 Task: Enable the option highlight clipped pixels for Open GL video output.
Action: Mouse moved to (99, 16)
Screenshot: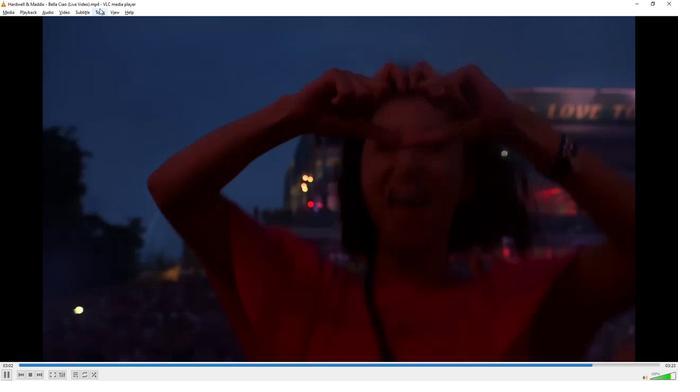 
Action: Mouse pressed left at (99, 16)
Screenshot: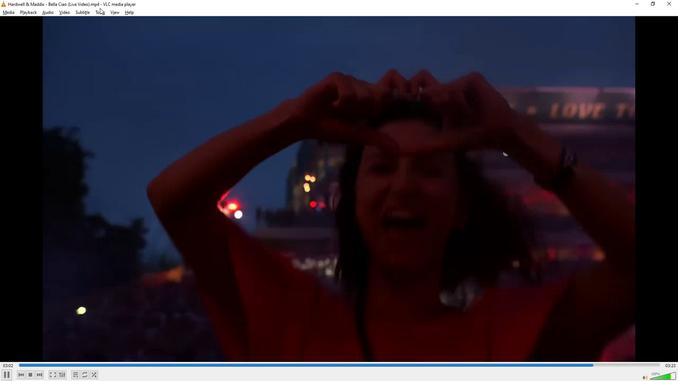 
Action: Mouse moved to (100, 19)
Screenshot: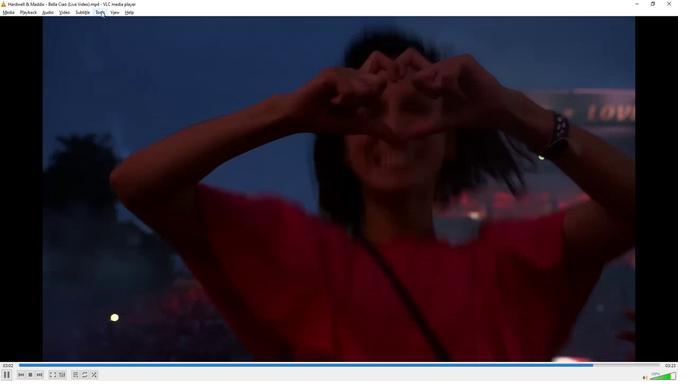 
Action: Mouse pressed left at (100, 19)
Screenshot: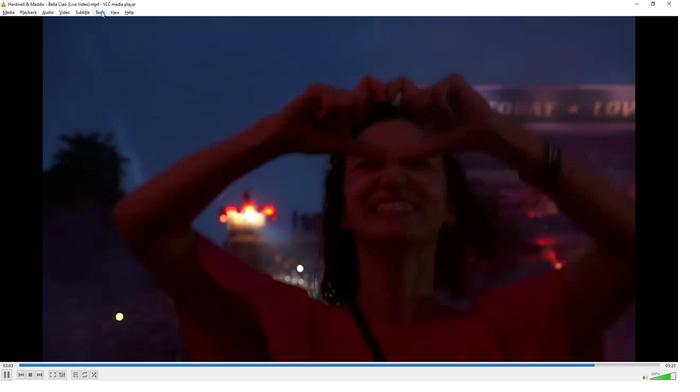 
Action: Mouse moved to (109, 96)
Screenshot: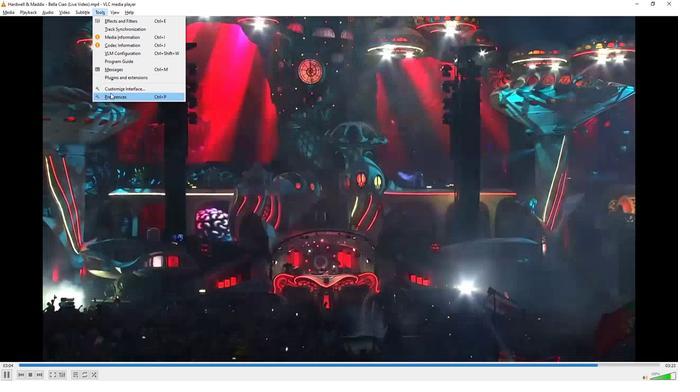 
Action: Mouse pressed left at (109, 96)
Screenshot: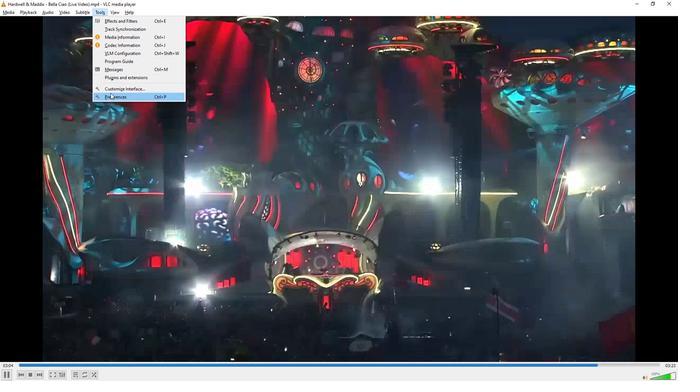 
Action: Mouse moved to (150, 294)
Screenshot: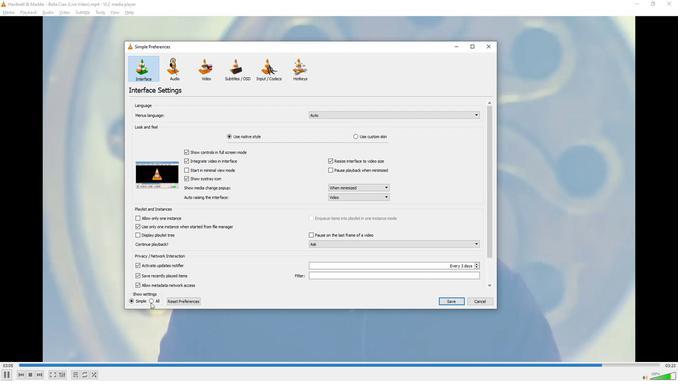 
Action: Mouse pressed left at (150, 294)
Screenshot: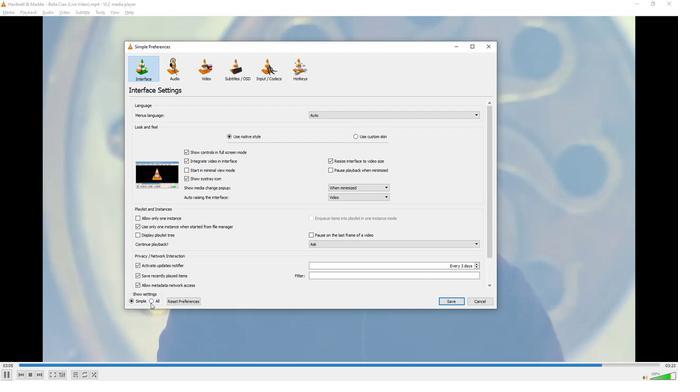 
Action: Mouse moved to (141, 254)
Screenshot: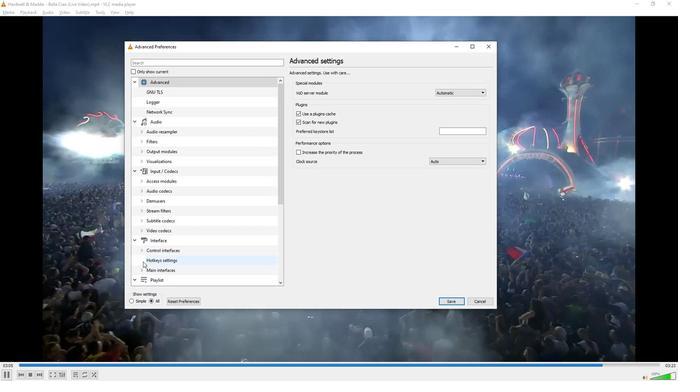 
Action: Mouse scrolled (141, 254) with delta (0, 0)
Screenshot: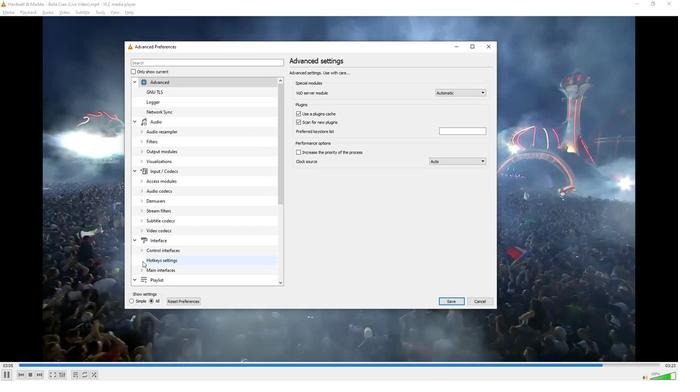 
Action: Mouse moved to (141, 254)
Screenshot: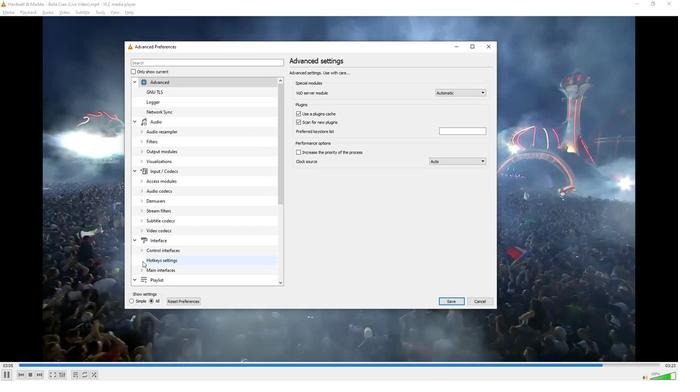 
Action: Mouse scrolled (141, 254) with delta (0, 0)
Screenshot: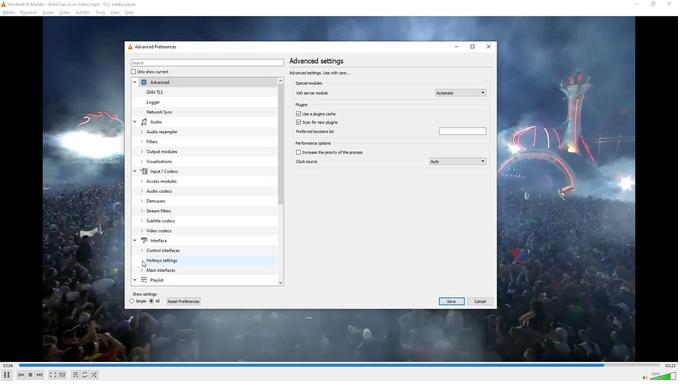 
Action: Mouse scrolled (141, 254) with delta (0, 0)
Screenshot: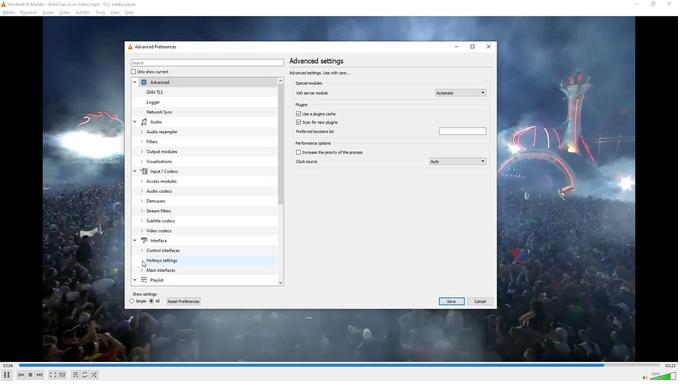 
Action: Mouse scrolled (141, 254) with delta (0, 0)
Screenshot: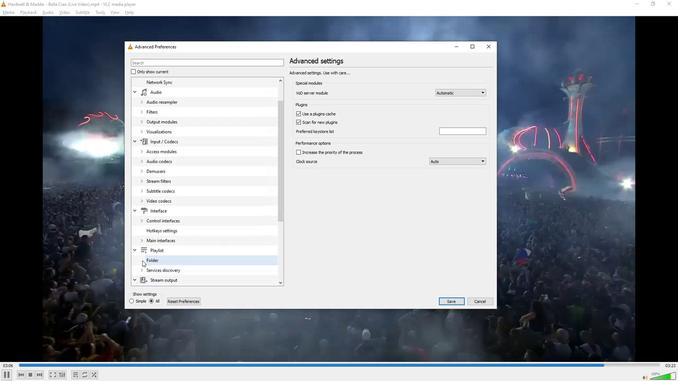 
Action: Mouse scrolled (141, 254) with delta (0, 0)
Screenshot: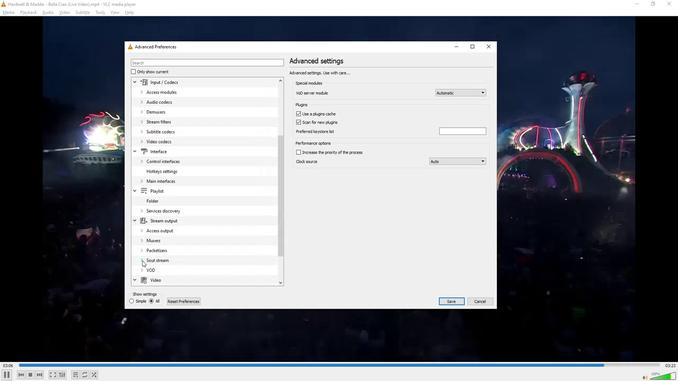
Action: Mouse scrolled (141, 254) with delta (0, 0)
Screenshot: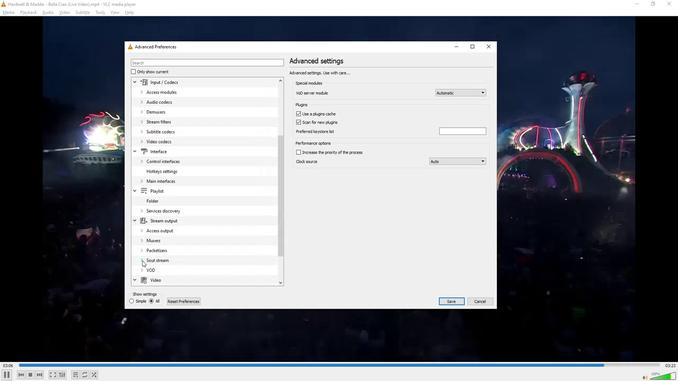
Action: Mouse scrolled (141, 254) with delta (0, 0)
Screenshot: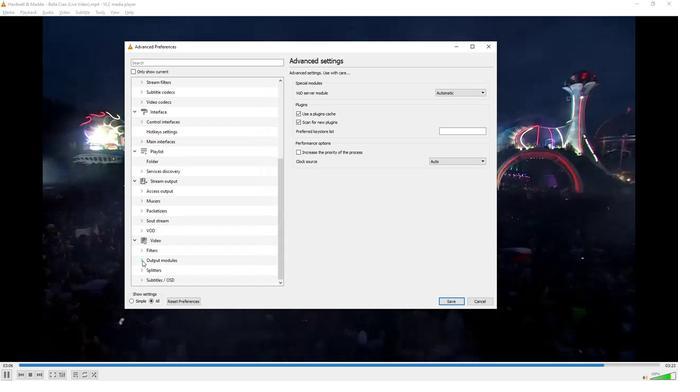 
Action: Mouse scrolled (141, 254) with delta (0, 0)
Screenshot: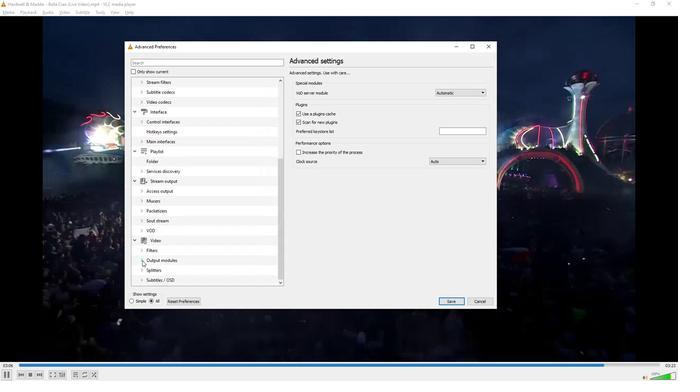 
Action: Mouse moved to (140, 254)
Screenshot: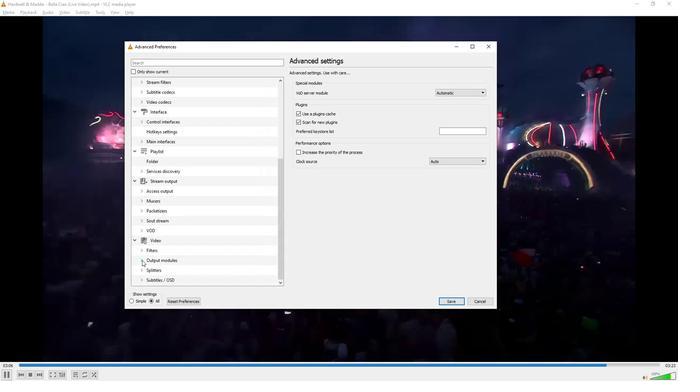 
Action: Mouse pressed left at (140, 254)
Screenshot: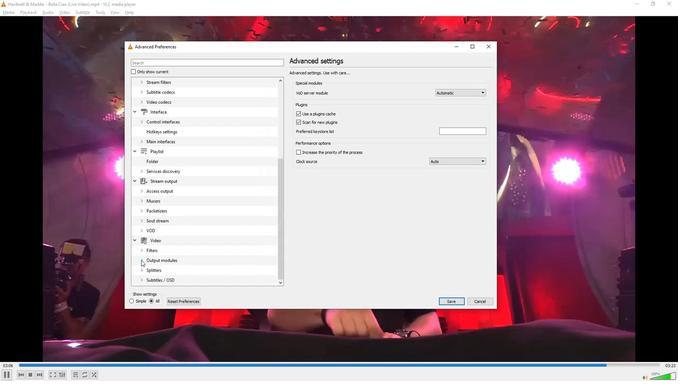 
Action: Mouse moved to (158, 247)
Screenshot: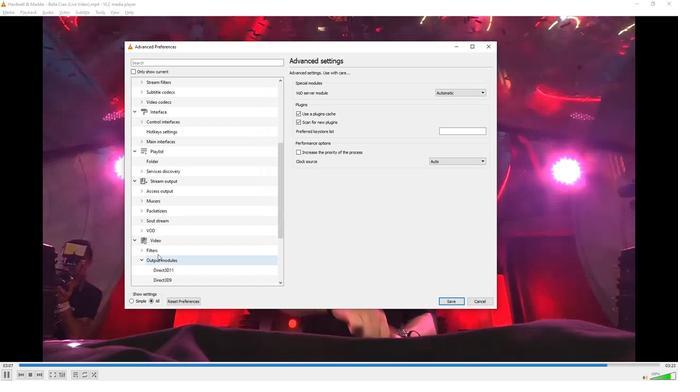 
Action: Mouse scrolled (158, 247) with delta (0, 0)
Screenshot: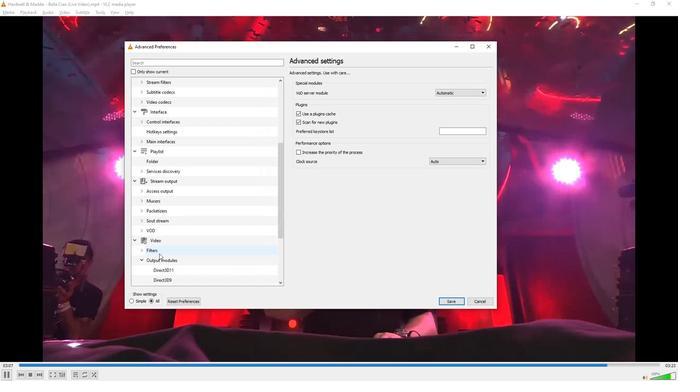 
Action: Mouse scrolled (158, 247) with delta (0, 0)
Screenshot: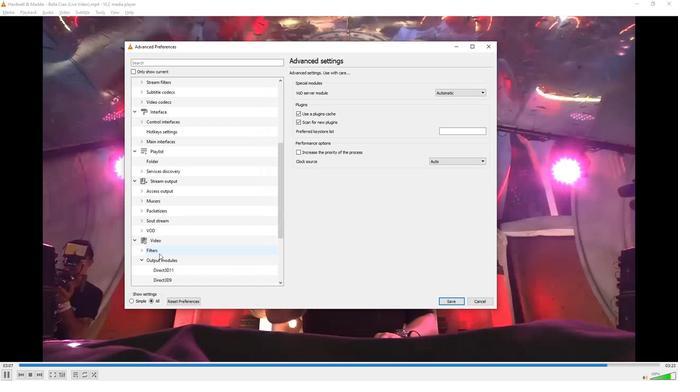 
Action: Mouse scrolled (158, 247) with delta (0, 0)
Screenshot: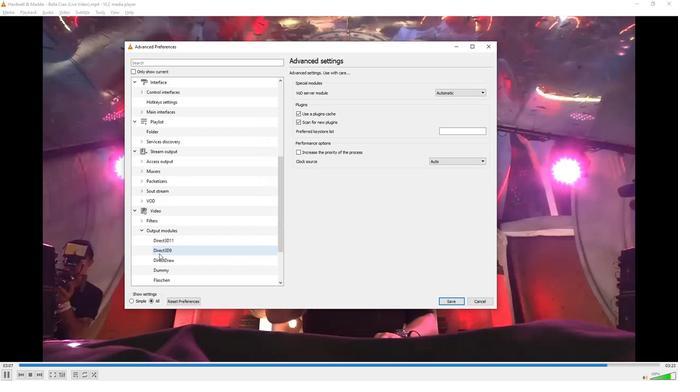 
Action: Mouse scrolled (158, 247) with delta (0, 0)
Screenshot: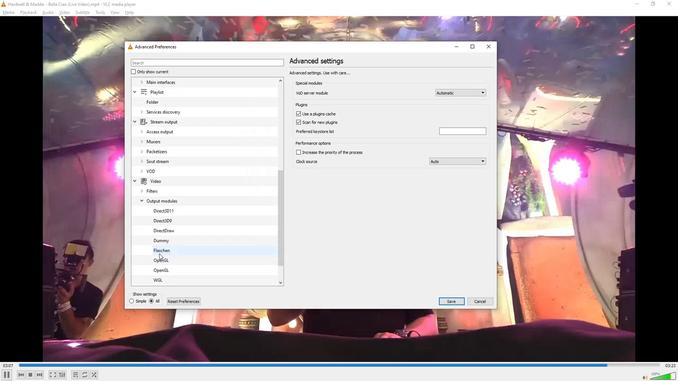 
Action: Mouse scrolled (158, 247) with delta (0, 0)
Screenshot: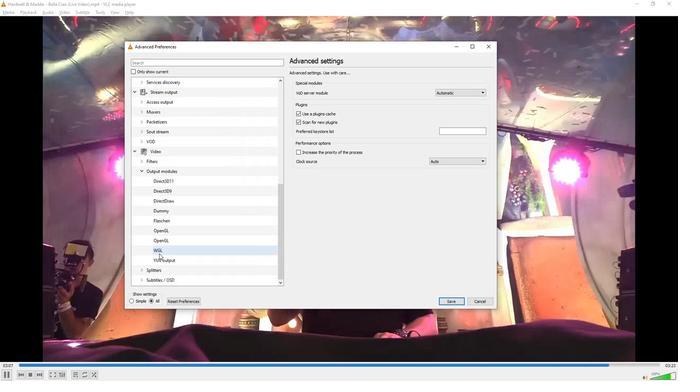 
Action: Mouse scrolled (158, 247) with delta (0, 0)
Screenshot: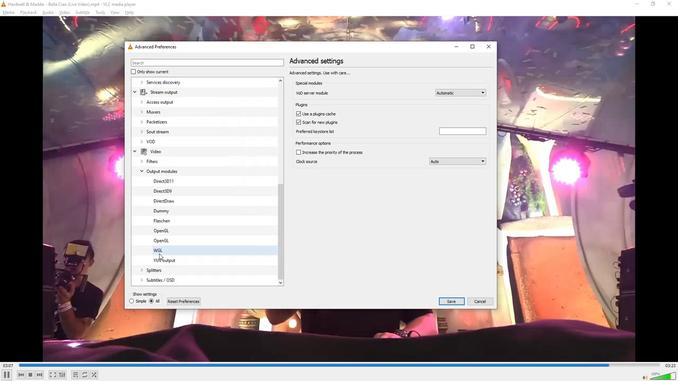 
Action: Mouse moved to (163, 221)
Screenshot: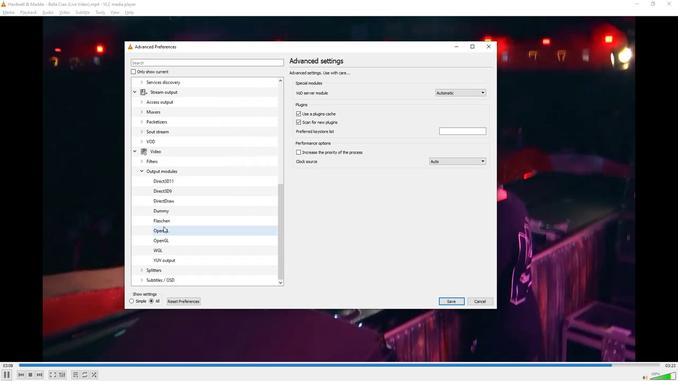 
Action: Mouse pressed left at (163, 221)
Screenshot: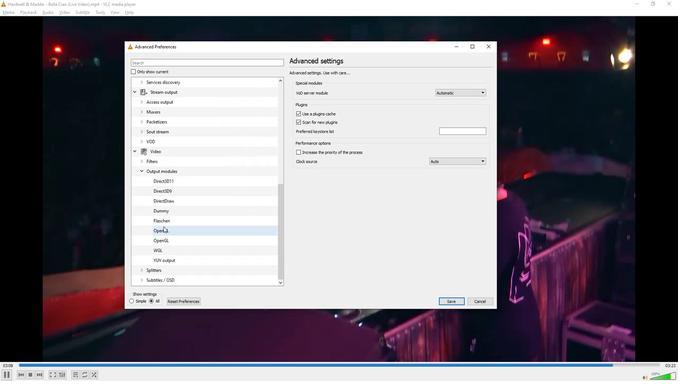 
Action: Mouse moved to (296, 170)
Screenshot: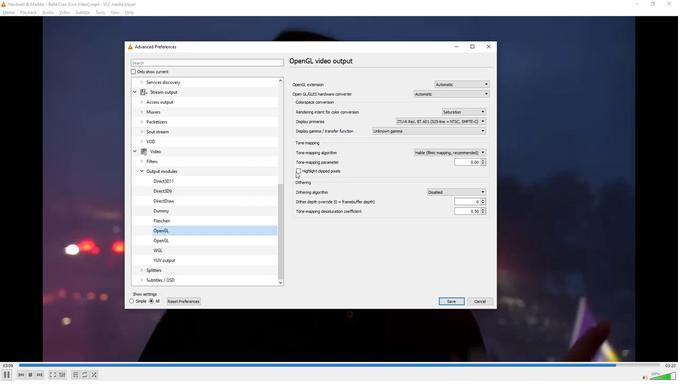 
Action: Mouse pressed left at (296, 170)
Screenshot: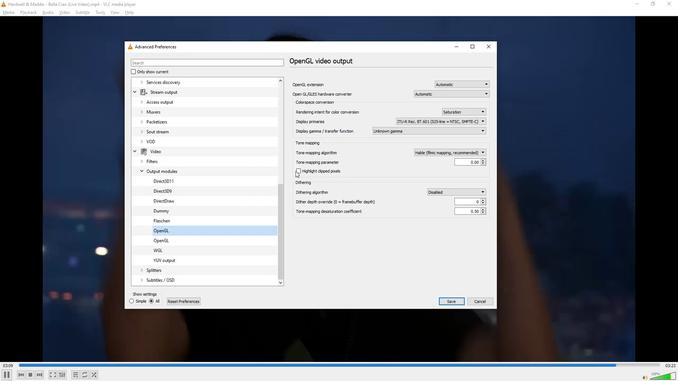 
Action: Mouse moved to (297, 170)
Screenshot: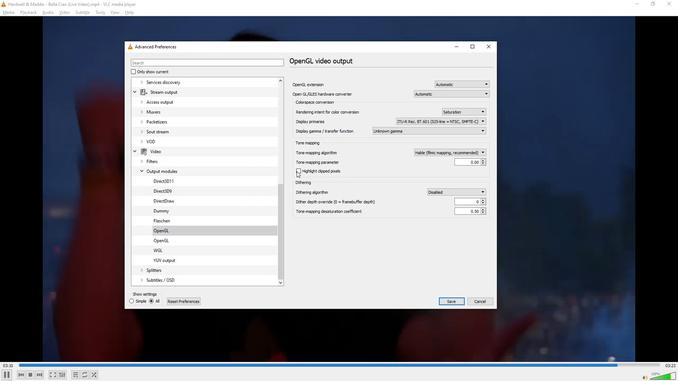 
Action: Mouse pressed left at (297, 170)
Screenshot: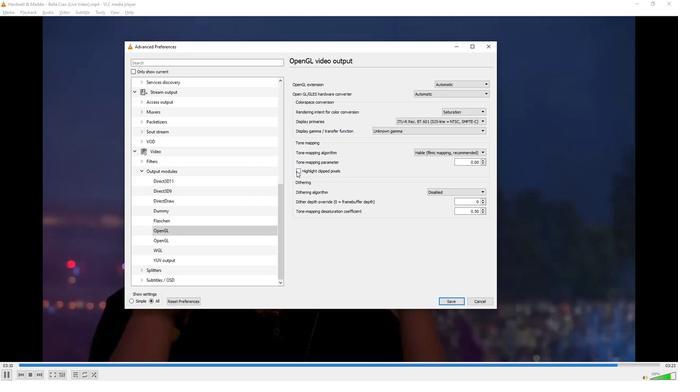 
Action: Mouse moved to (314, 221)
Screenshot: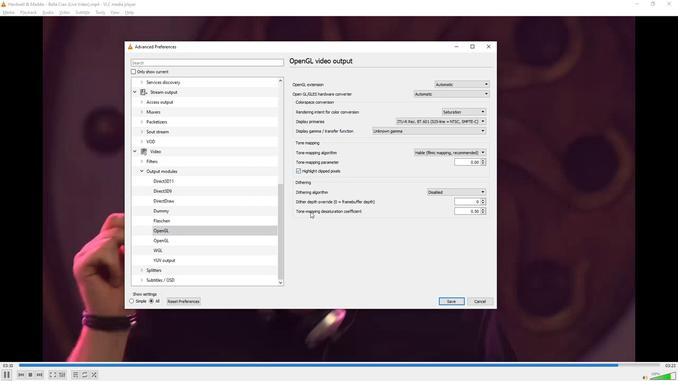 
